 Task: Create in the project CoastTech in Backlog an issue 'Upgrade the website content organization and categorization of a web application to improve user navigation and search experience', assign it to team member softage.2@softage.net and change the status to IN PROGRESS. Create in the project CoastTech in Backlog an issue 'Create a new online platform for online fitness courses with advanced fitness tools and community features', assign it to team member softage.3@softage.net and change the status to IN PROGRESS
Action: Mouse moved to (185, 53)
Screenshot: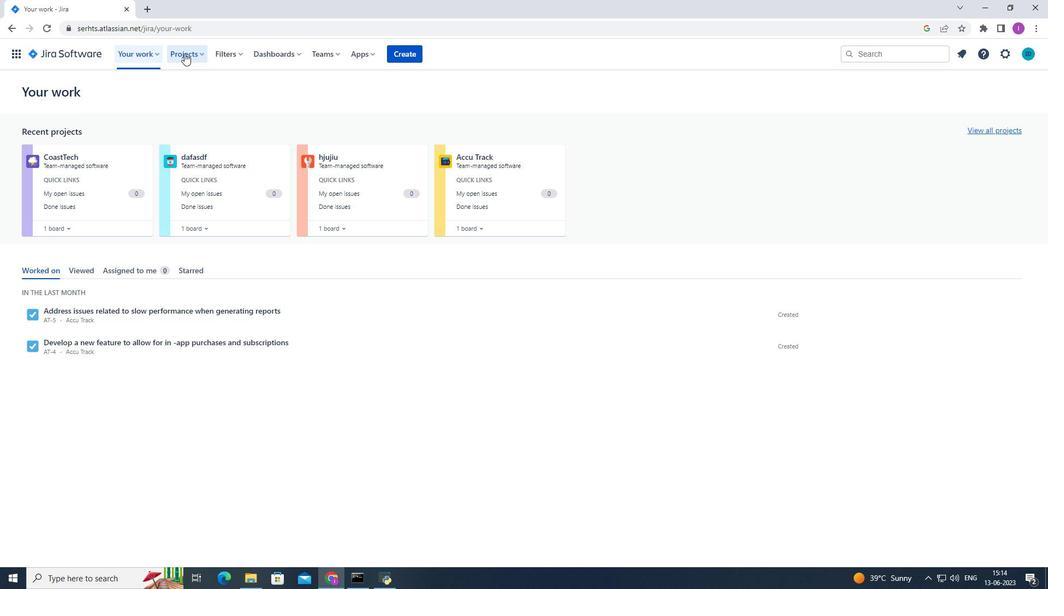 
Action: Mouse pressed left at (185, 53)
Screenshot: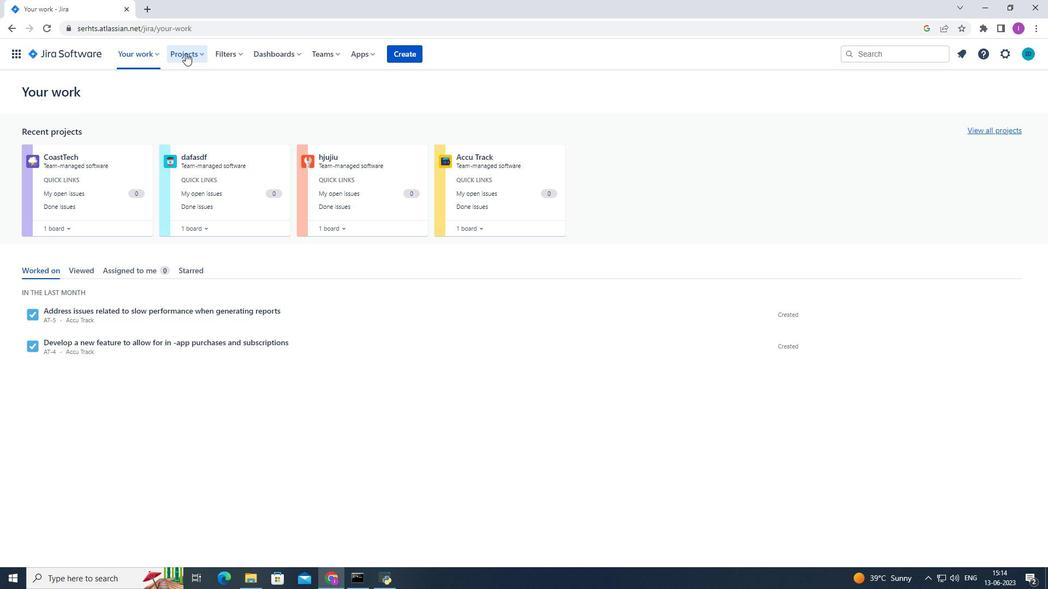 
Action: Mouse moved to (217, 103)
Screenshot: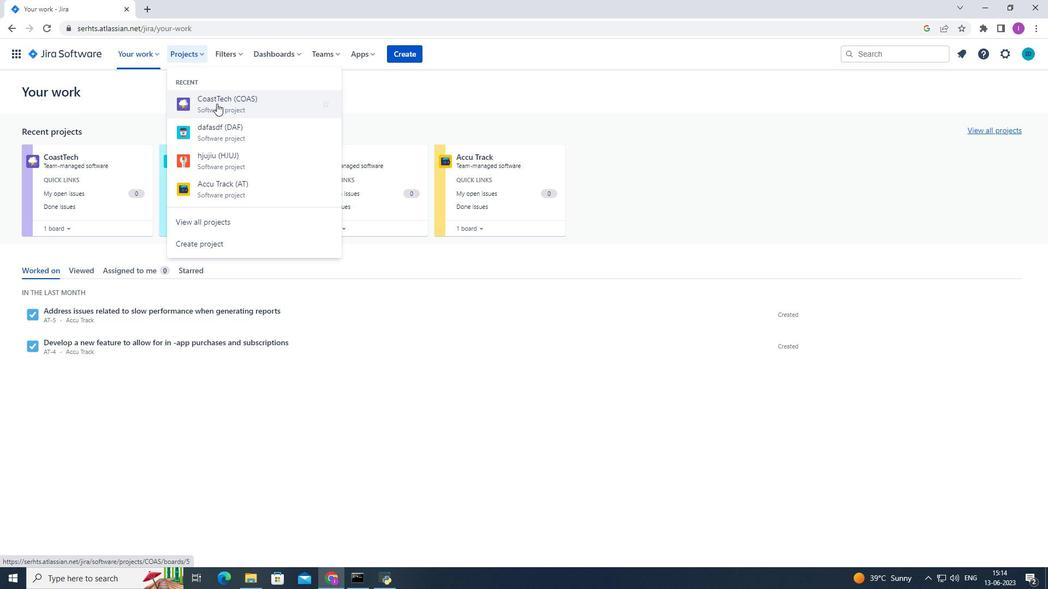 
Action: Mouse pressed left at (217, 103)
Screenshot: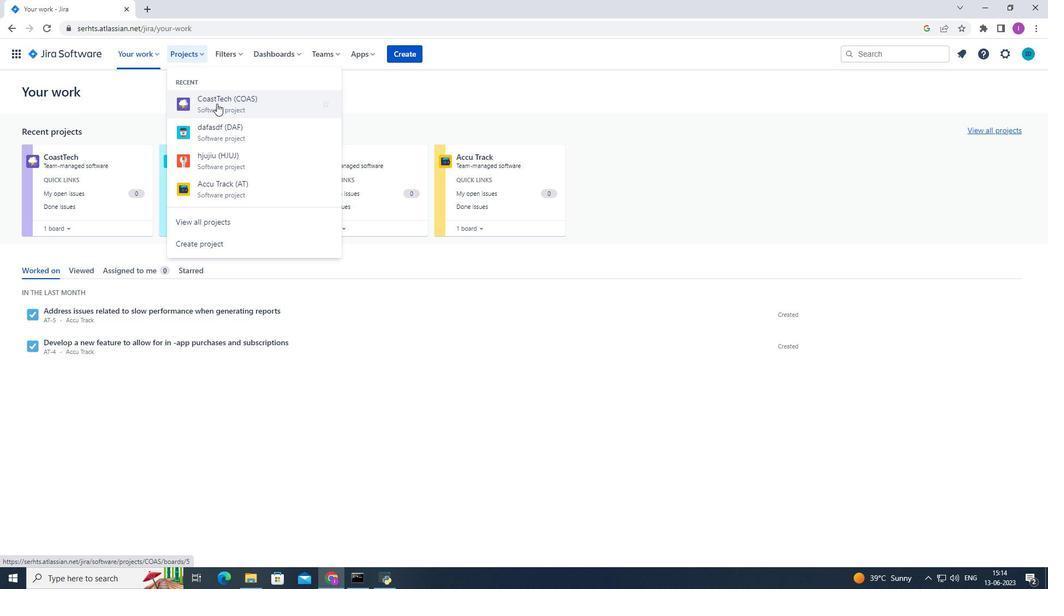 
Action: Mouse moved to (47, 163)
Screenshot: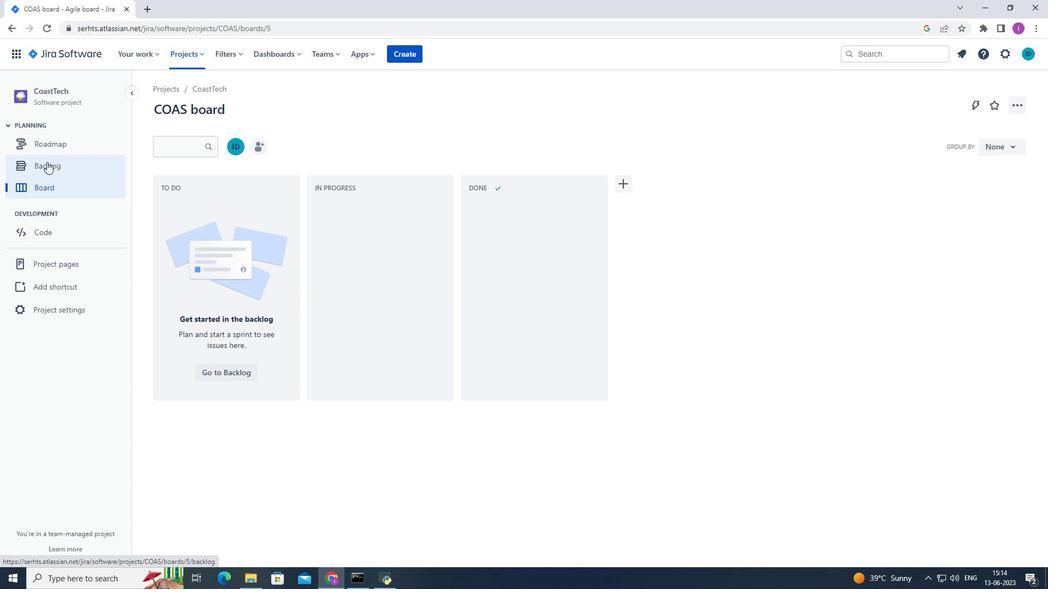
Action: Mouse pressed left at (47, 163)
Screenshot: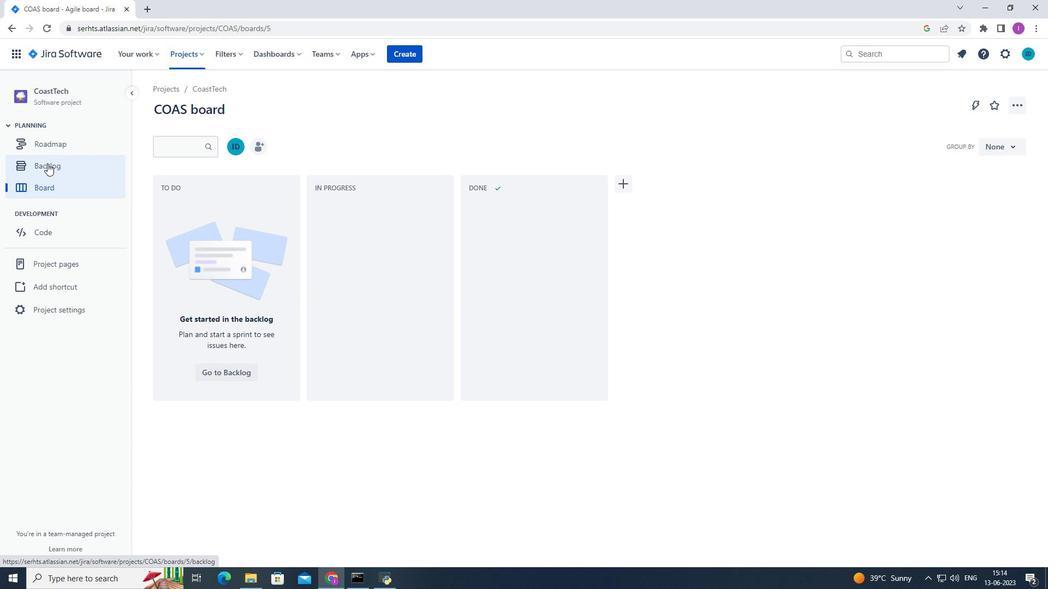 
Action: Mouse moved to (171, 376)
Screenshot: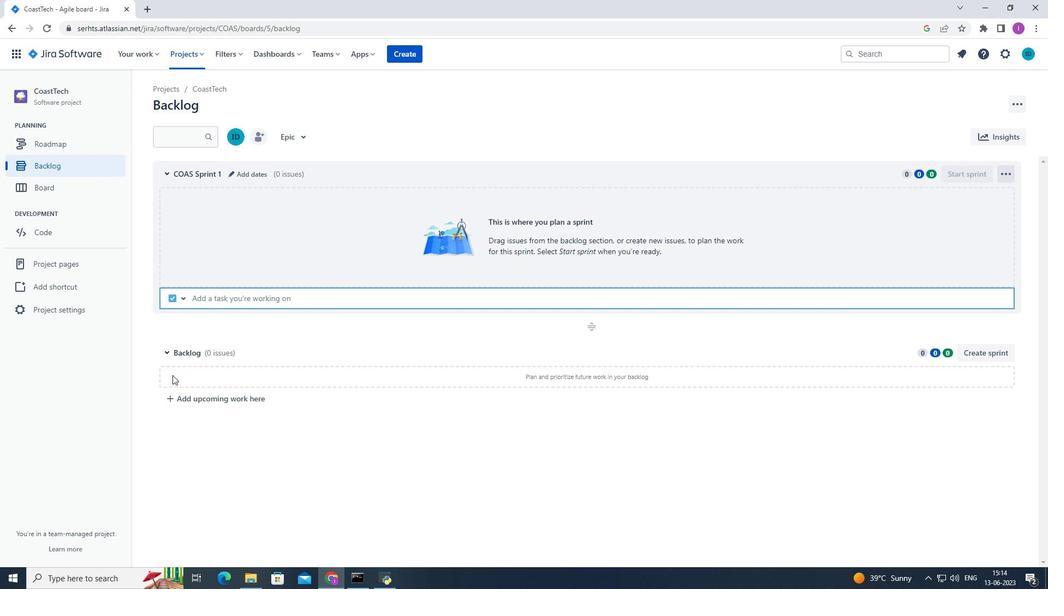 
Action: Mouse pressed left at (171, 376)
Screenshot: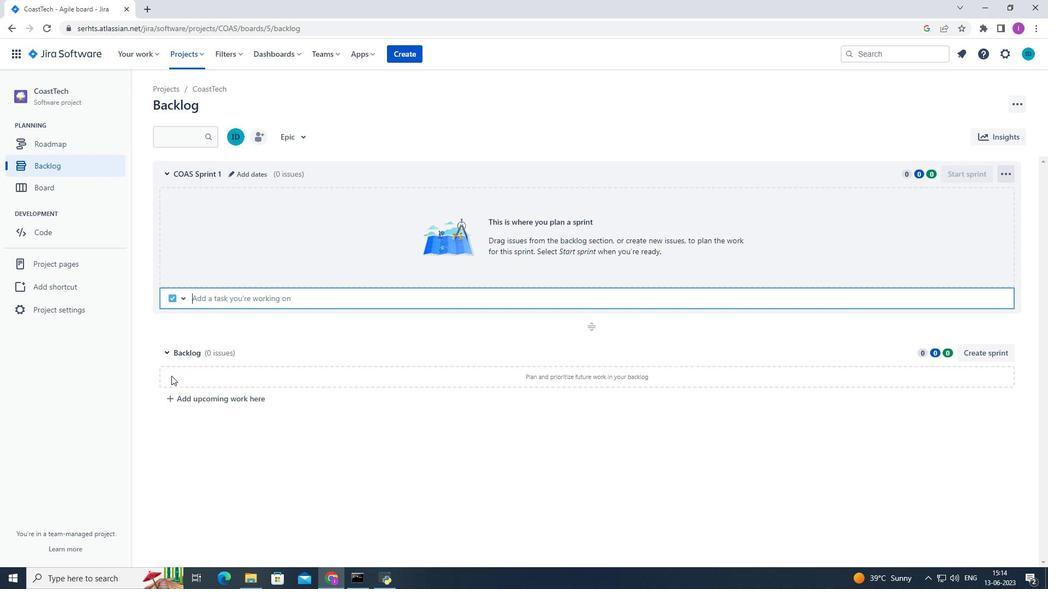 
Action: Mouse moved to (178, 377)
Screenshot: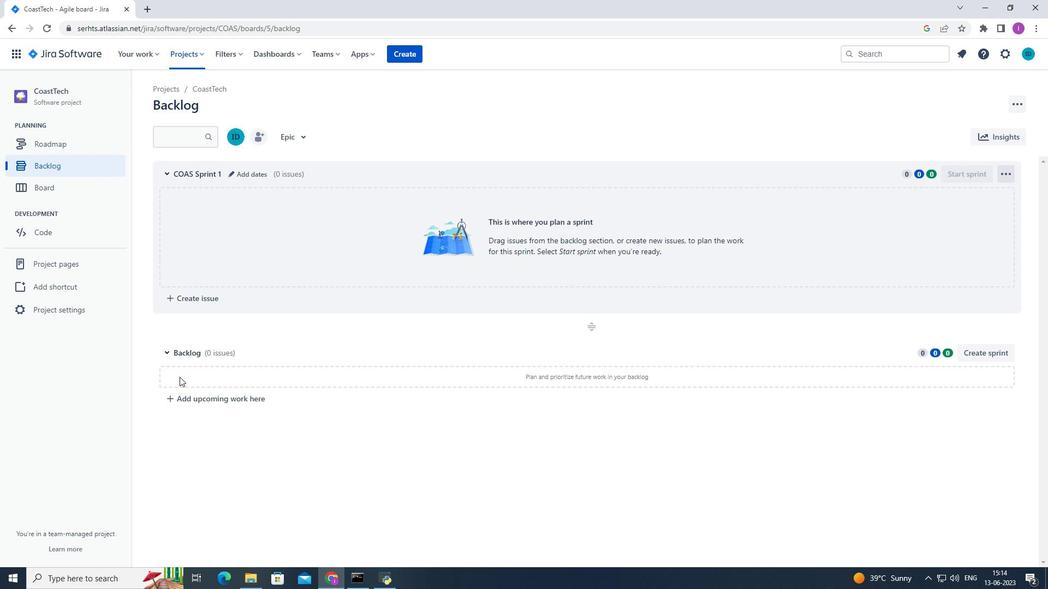 
Action: Mouse pressed left at (178, 377)
Screenshot: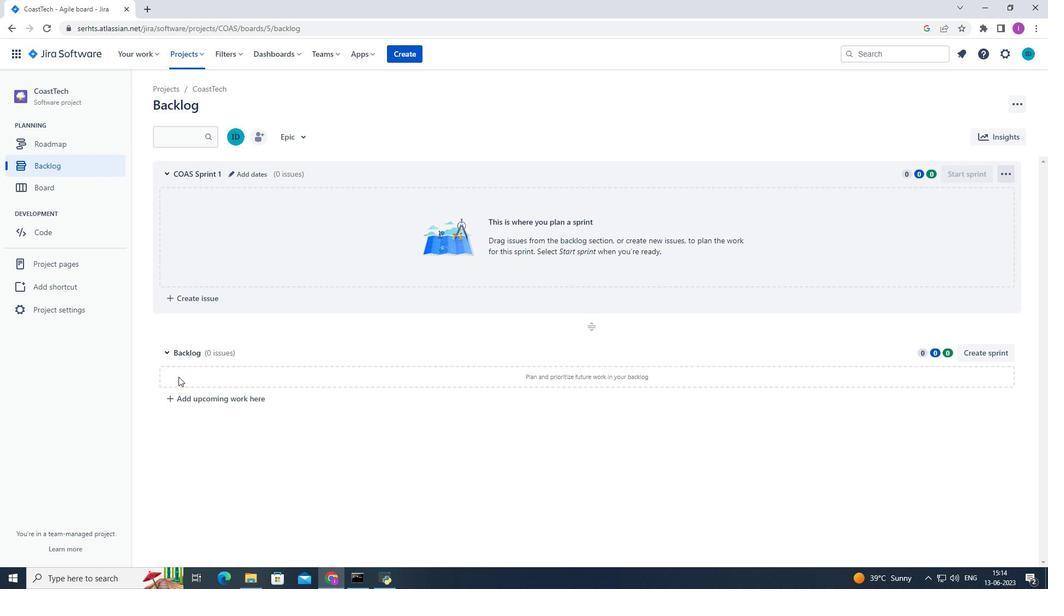 
Action: Mouse moved to (172, 399)
Screenshot: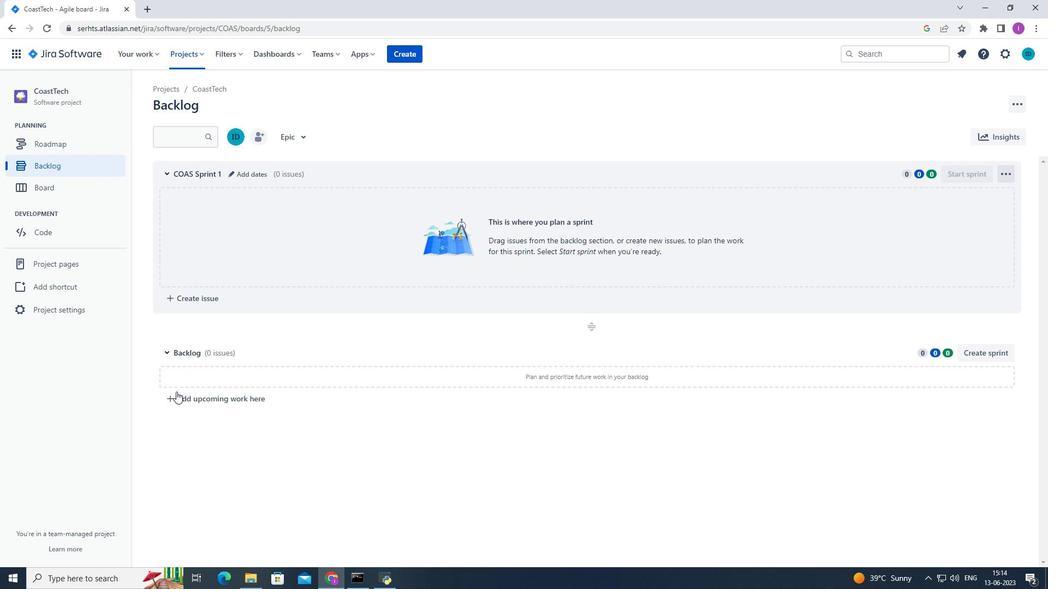 
Action: Mouse pressed left at (172, 399)
Screenshot: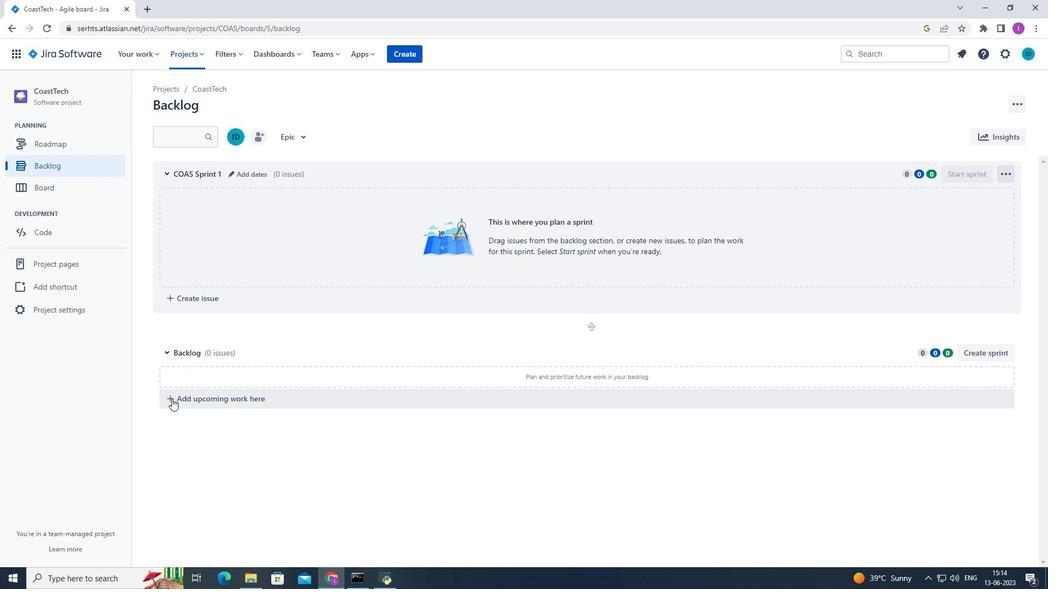 
Action: Mouse moved to (199, 397)
Screenshot: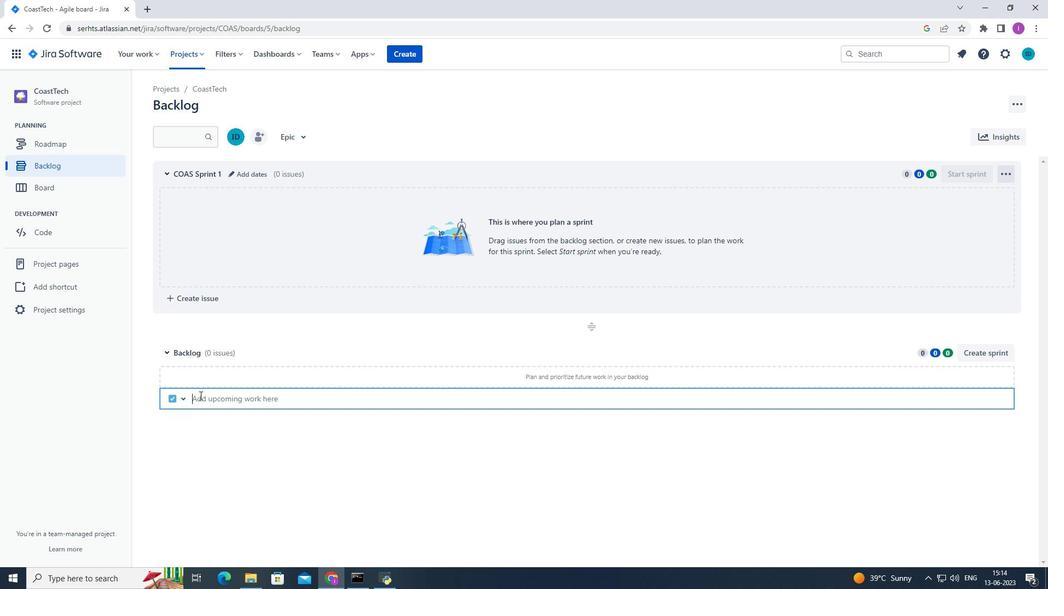 
Action: Mouse pressed left at (199, 397)
Screenshot: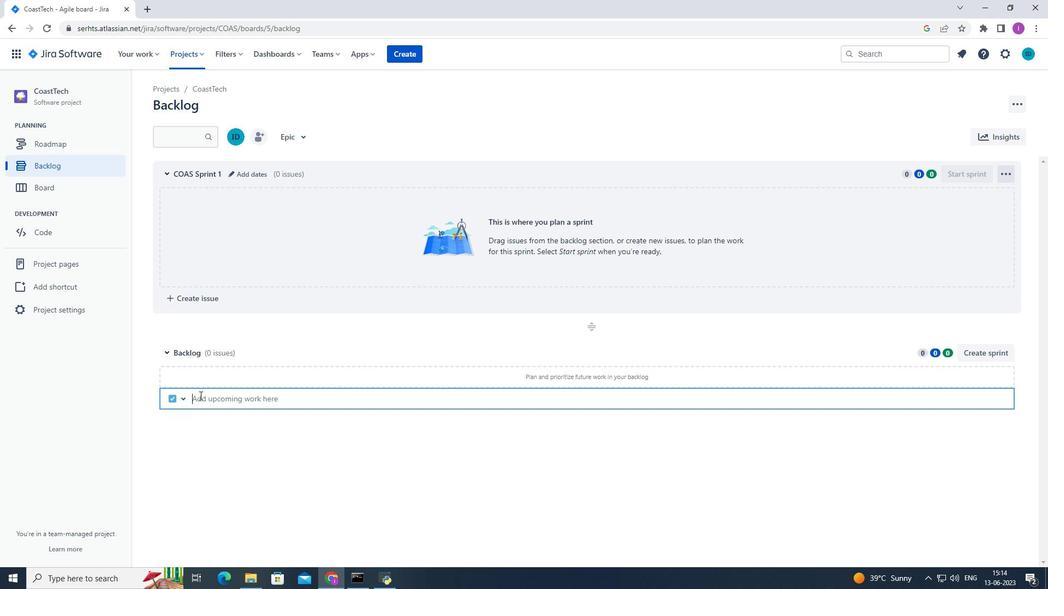 
Action: Mouse moved to (231, 371)
Screenshot: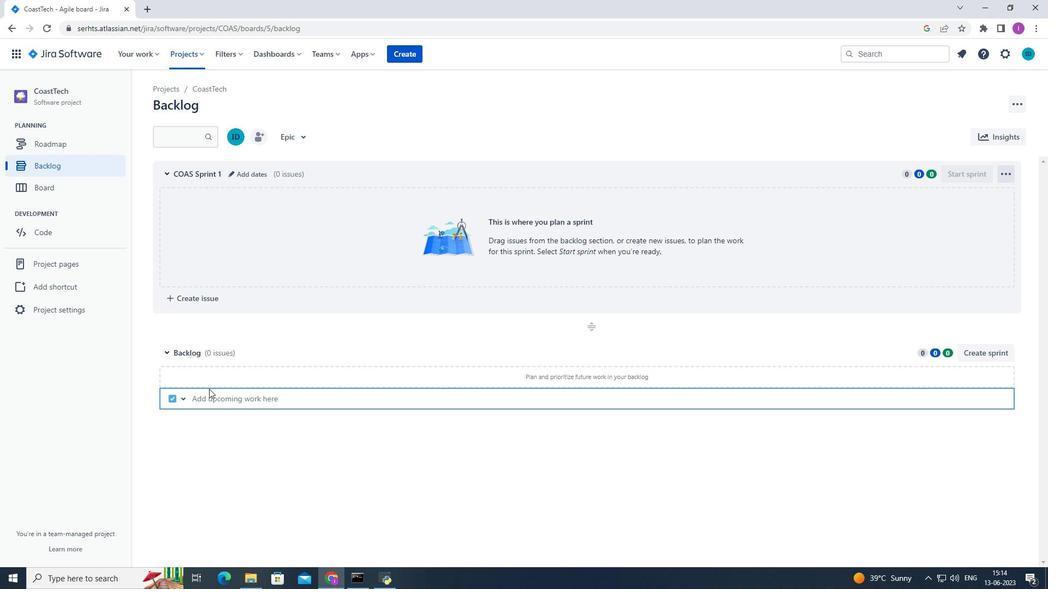 
Action: Key pressed <Key.shift><Key.shift><Key.shift><Key.shift><Key.shift><Key.shift><Key.shift><Key.shift><Key.shift><Key.shift><Key.shift><Key.shift><Key.shift><Key.shift><Key.shift><Key.shift><Key.shift><Key.shift><Key.shift><Key.shift>Upgrade<Key.space><Key.shift>The<Key.space>websi6te<Key.backspace><Key.backspace><Key.backspace>te<Key.space>cob<Key.backspace>ntentn<Key.space><Key.backspace><Key.backspace><Key.space>organization<Key.space>and<Key.space>categorization<Key.space>of<Key.space>a<Key.space>web<Key.space>application<Key.space>to<Key.space>improve<Key.space>user<Key.space>navigation<Key.space>and<Key.space>search<Key.space>ec<Key.backspace>xperience.
Screenshot: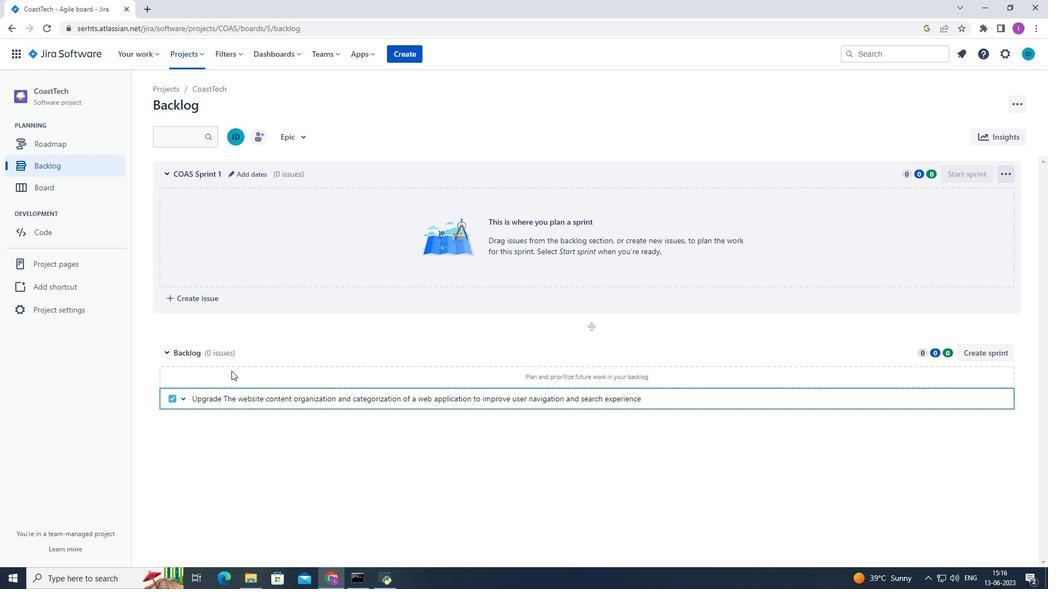 
Action: Mouse moved to (834, 533)
Screenshot: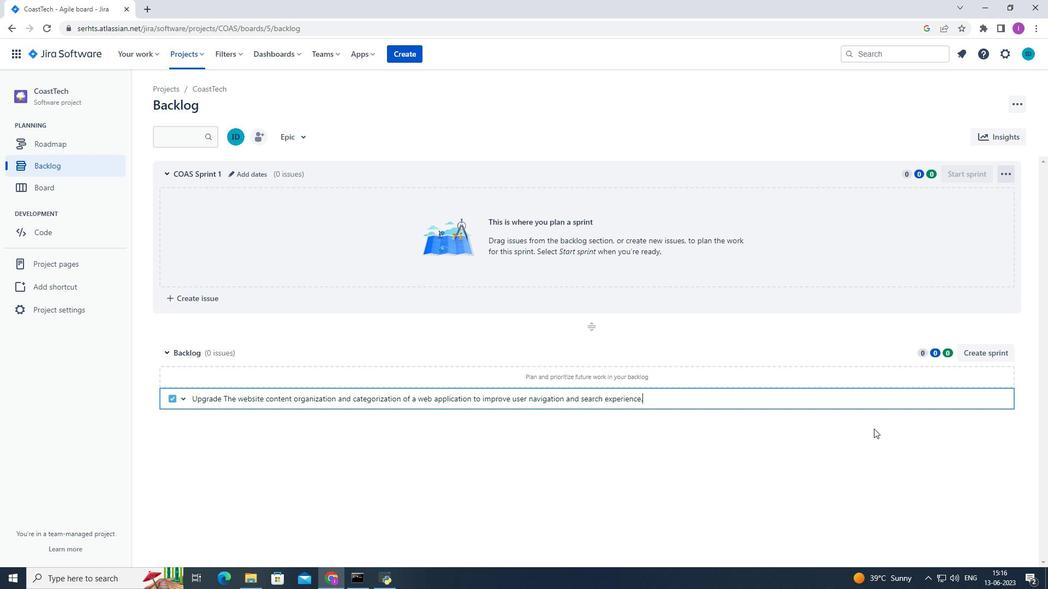 
Action: Key pressed <Key.enter>
Screenshot: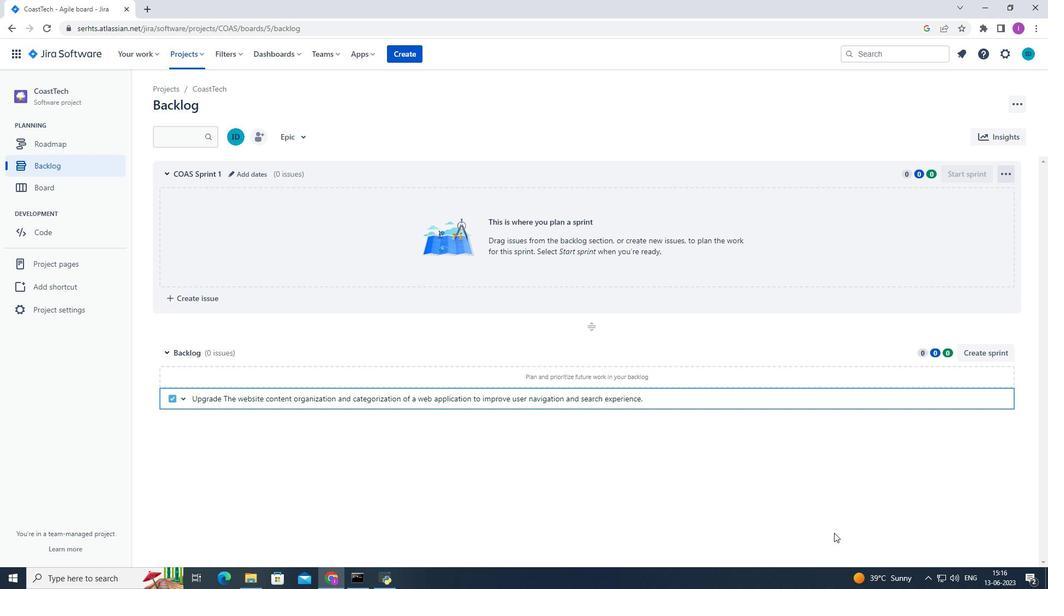 
Action: Mouse moved to (977, 375)
Screenshot: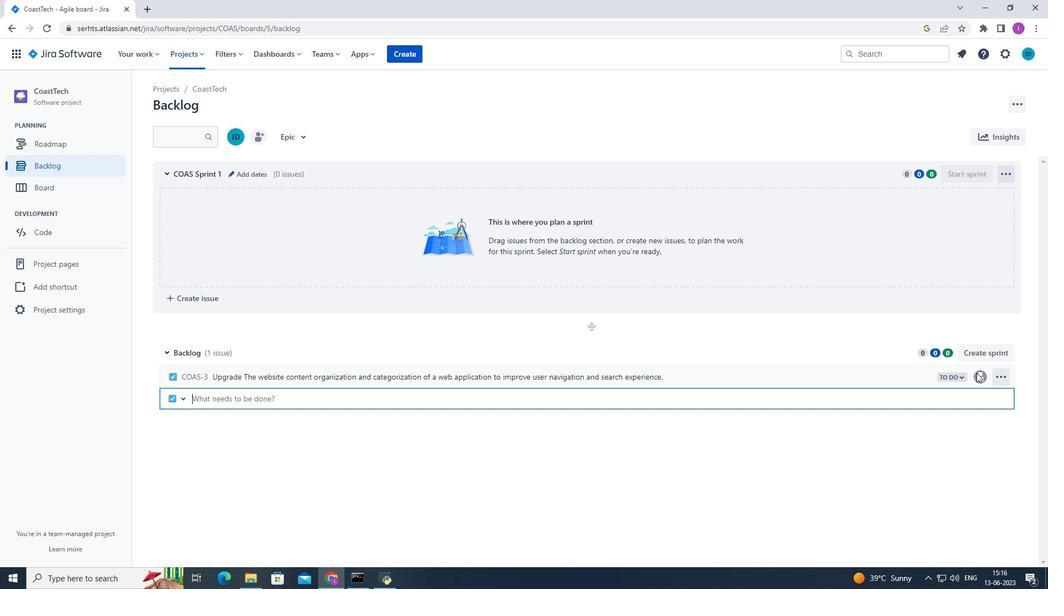 
Action: Mouse pressed left at (977, 375)
Screenshot: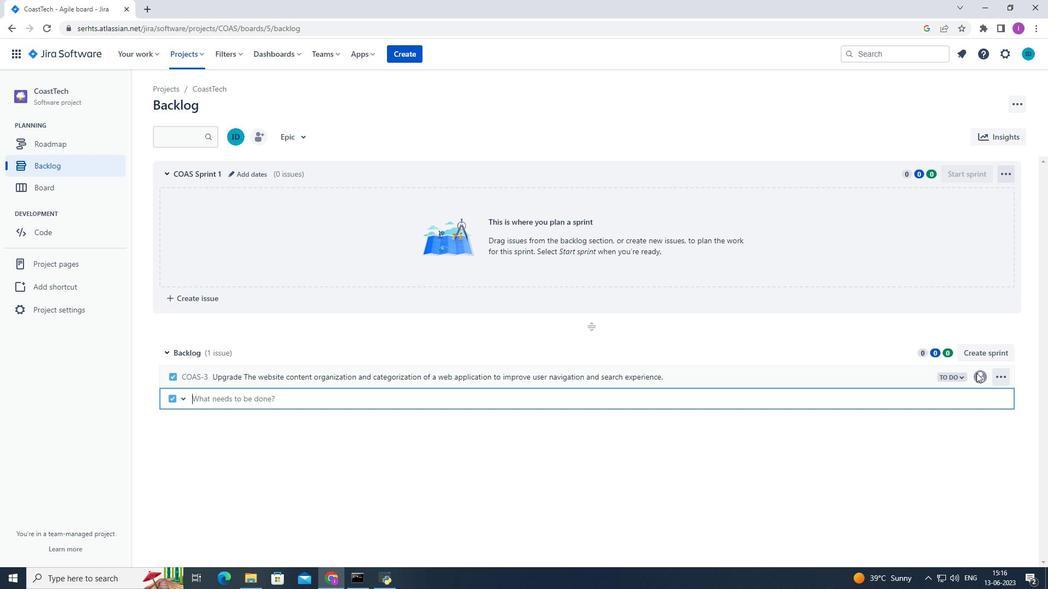 
Action: Mouse moved to (1003, 375)
Screenshot: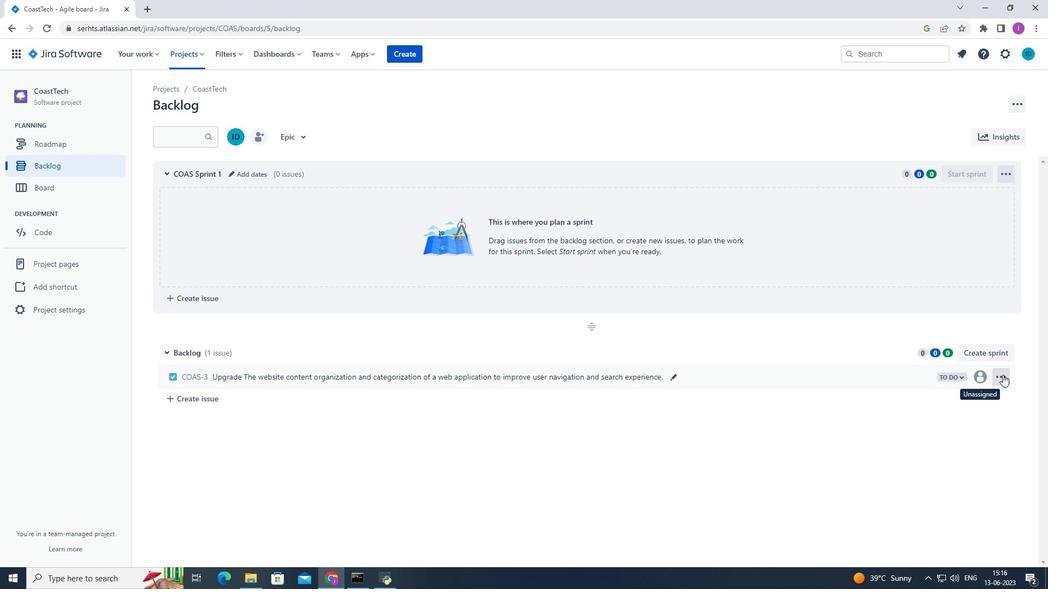 
Action: Mouse pressed left at (1003, 375)
Screenshot: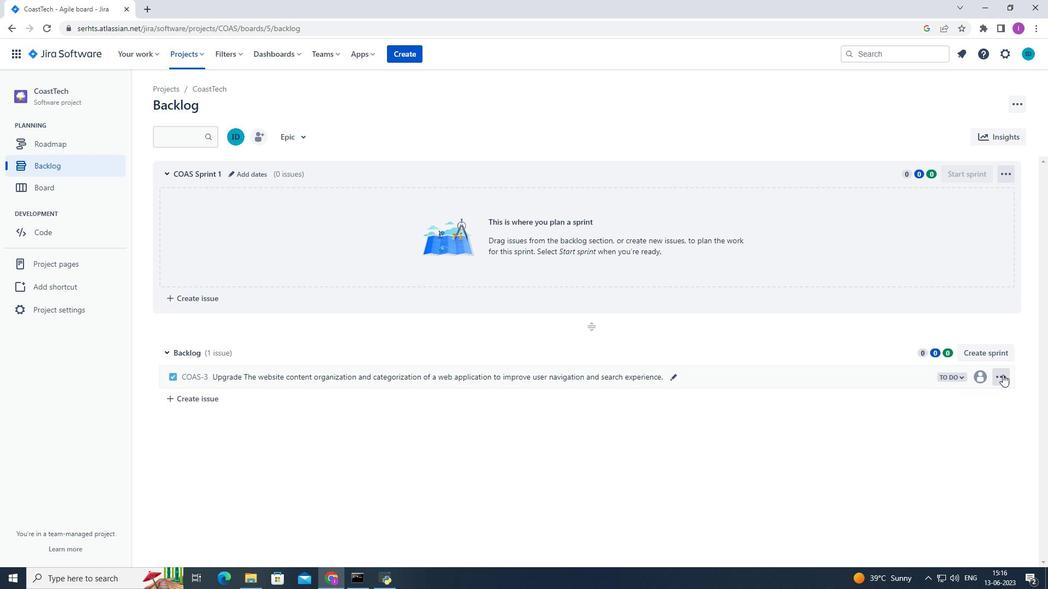 
Action: Mouse moved to (870, 447)
Screenshot: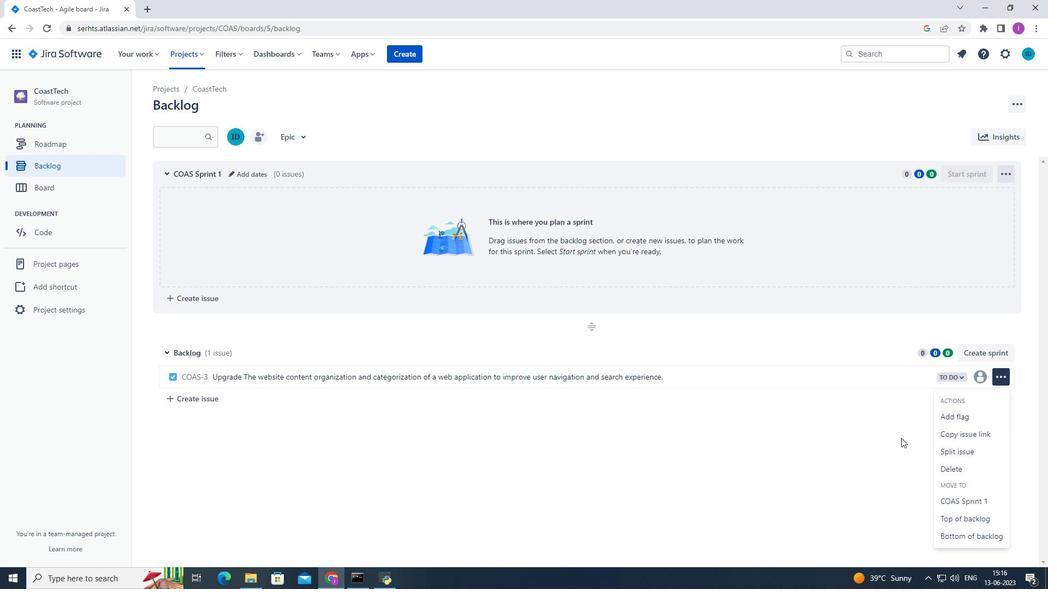 
Action: Mouse pressed left at (870, 447)
Screenshot: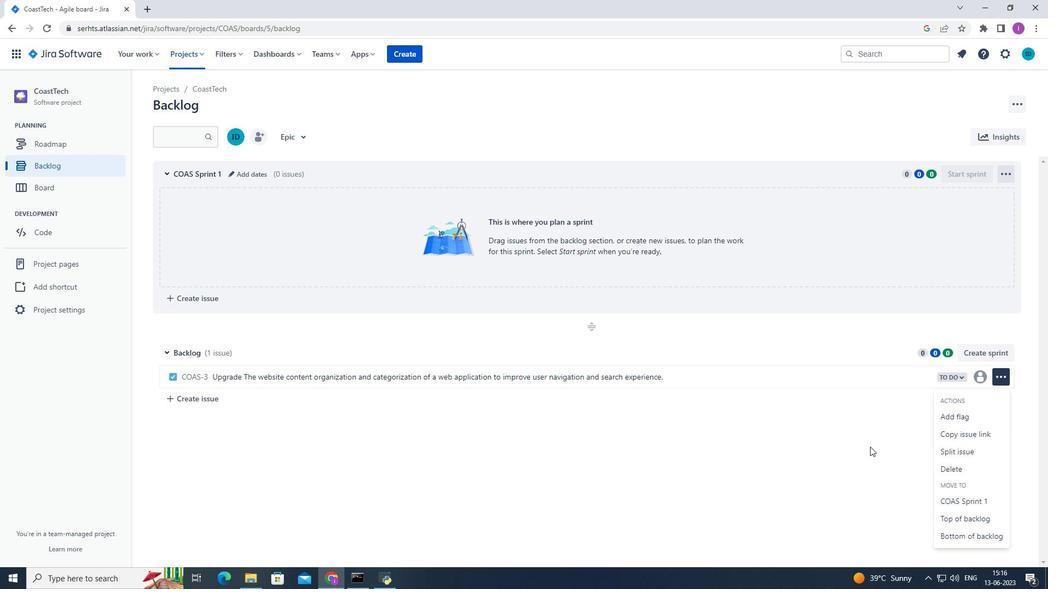 
Action: Mouse moved to (981, 371)
Screenshot: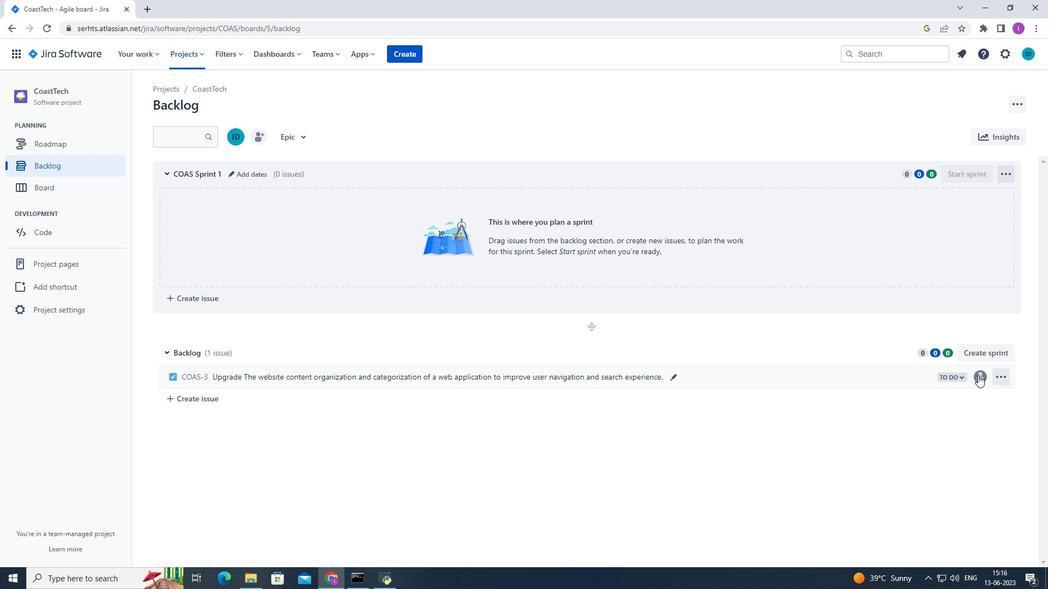 
Action: Mouse pressed left at (981, 371)
Screenshot: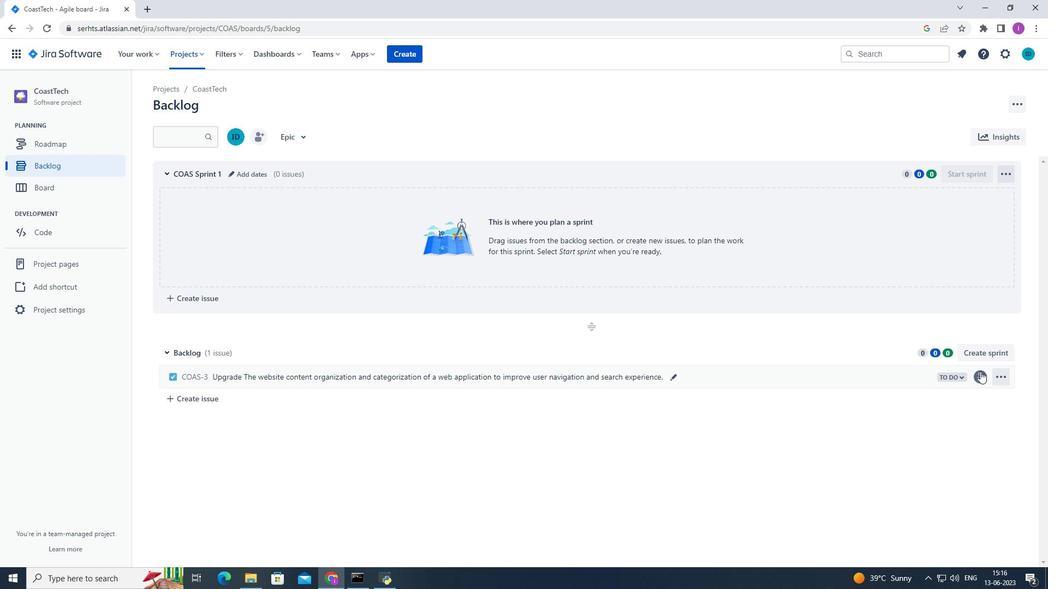 
Action: Mouse moved to (887, 490)
Screenshot: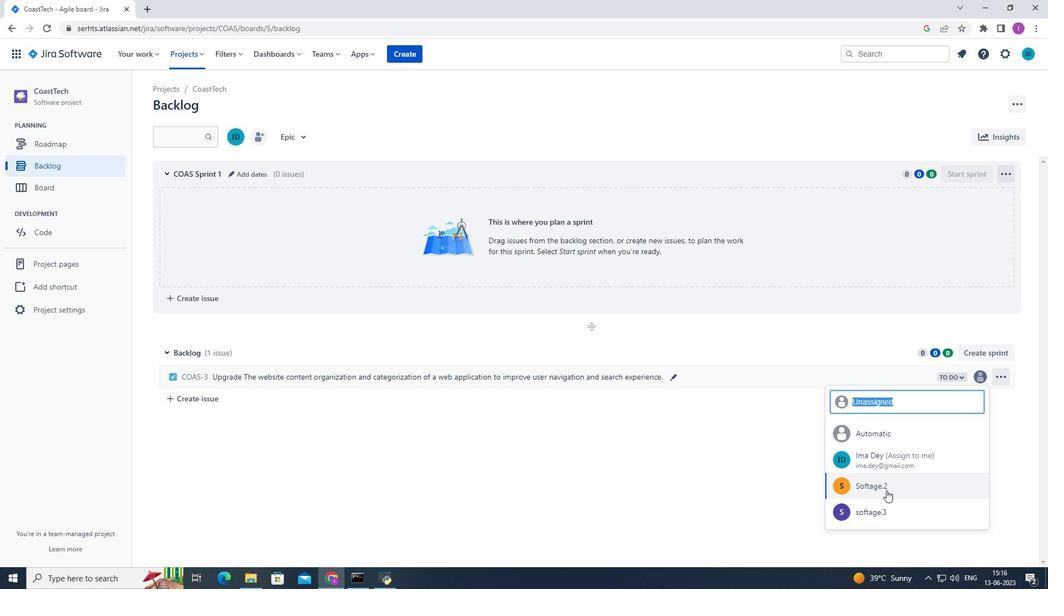 
Action: Mouse pressed left at (887, 490)
Screenshot: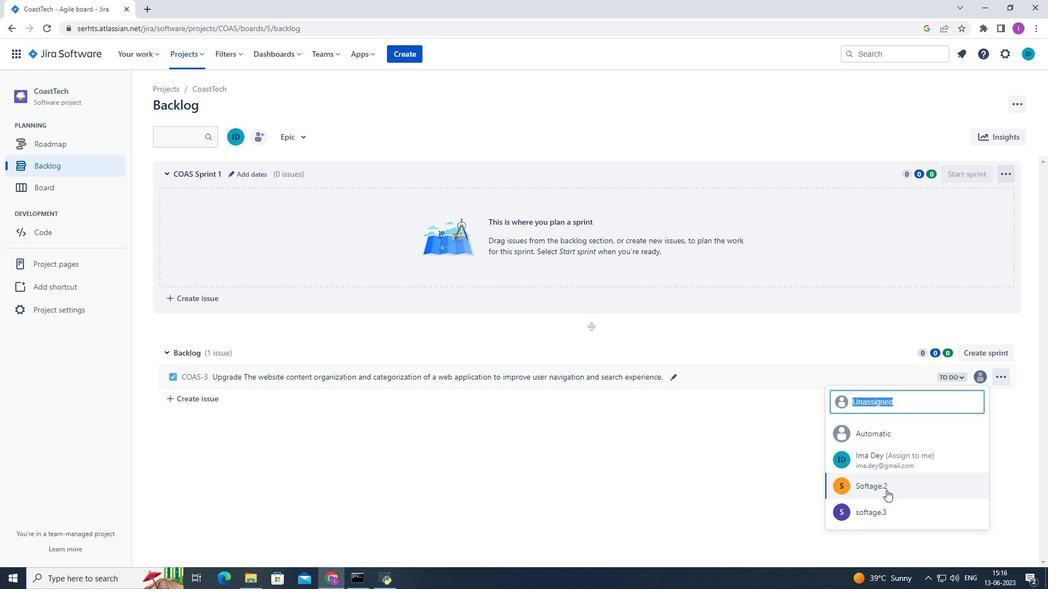 
Action: Mouse pressed left at (887, 490)
Screenshot: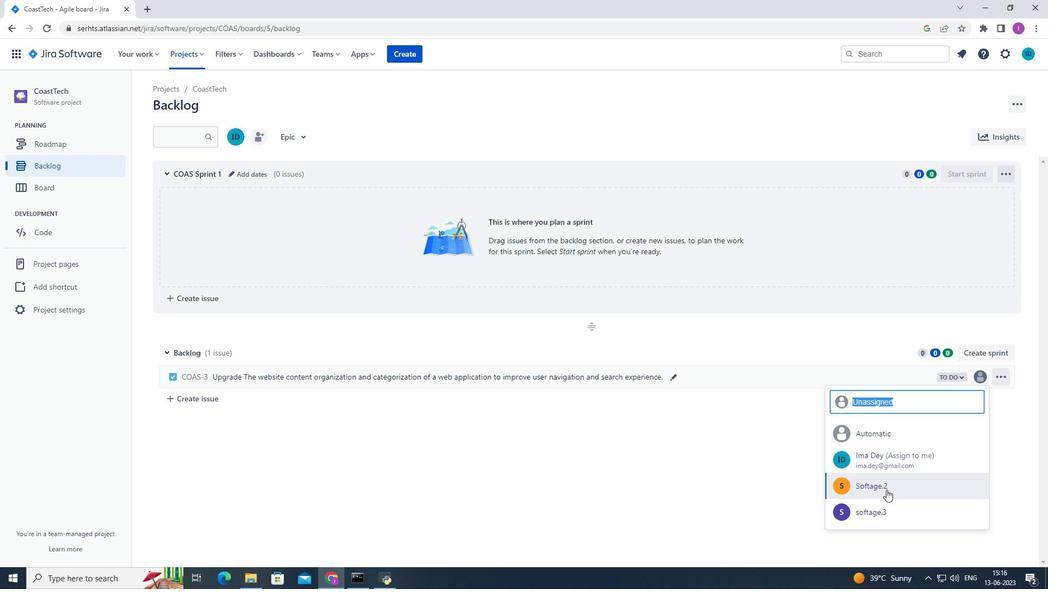 
Action: Mouse moved to (962, 380)
Screenshot: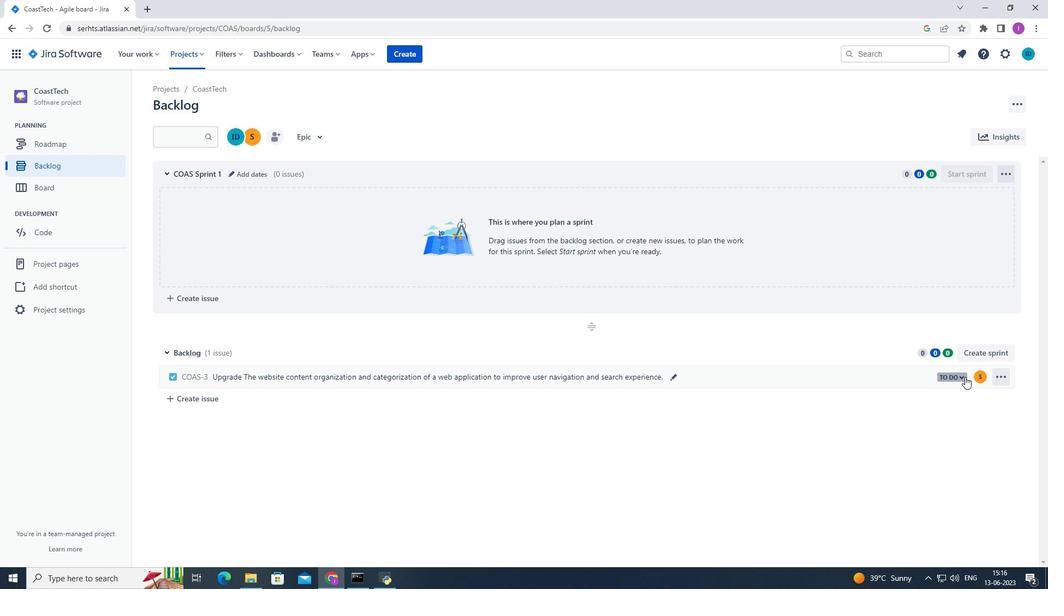 
Action: Mouse pressed left at (962, 380)
Screenshot: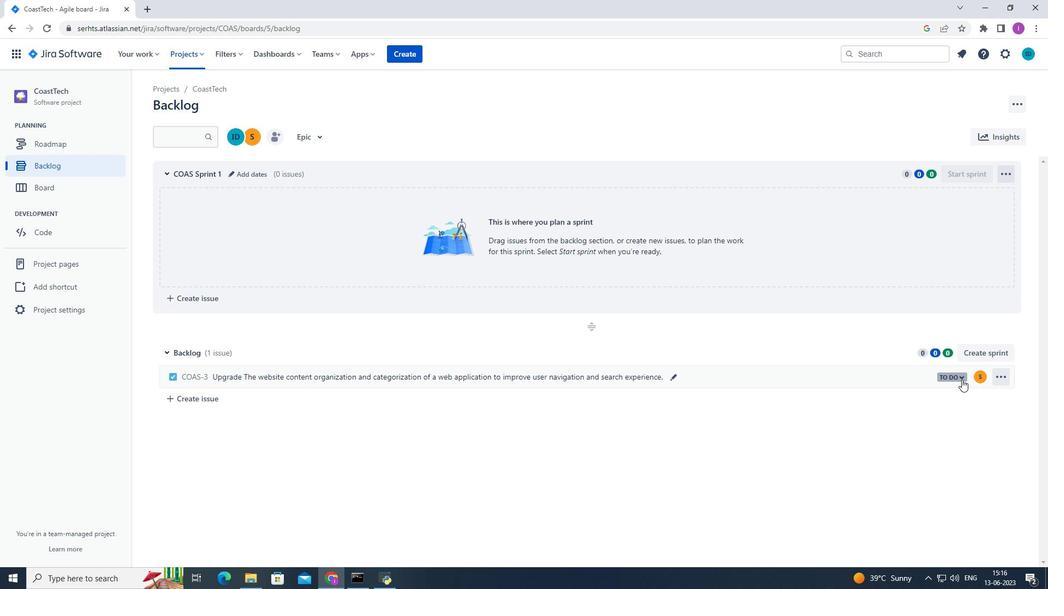
Action: Mouse moved to (869, 396)
Screenshot: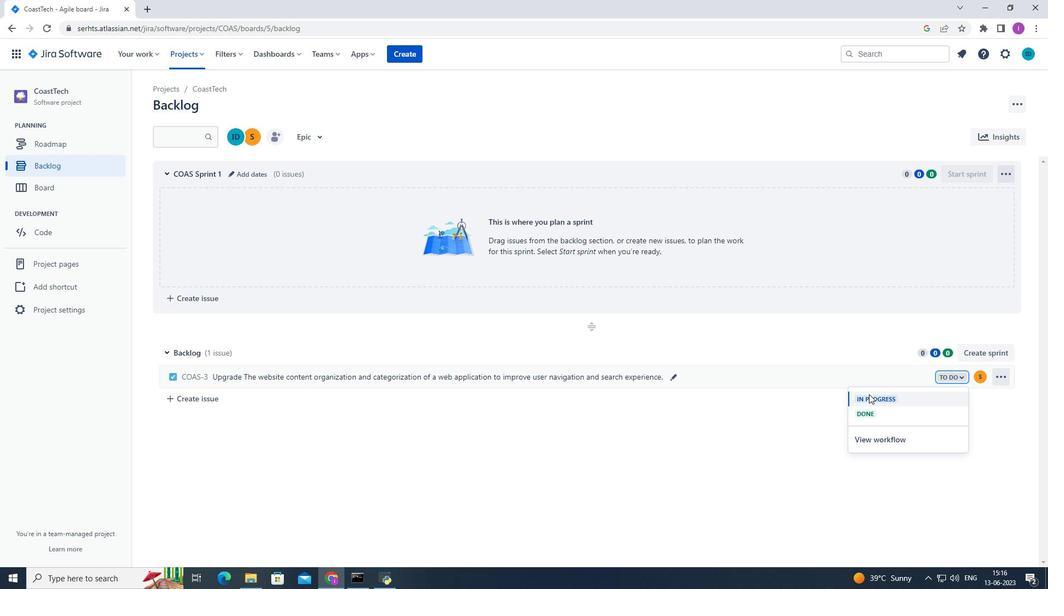 
Action: Mouse pressed left at (869, 396)
Screenshot: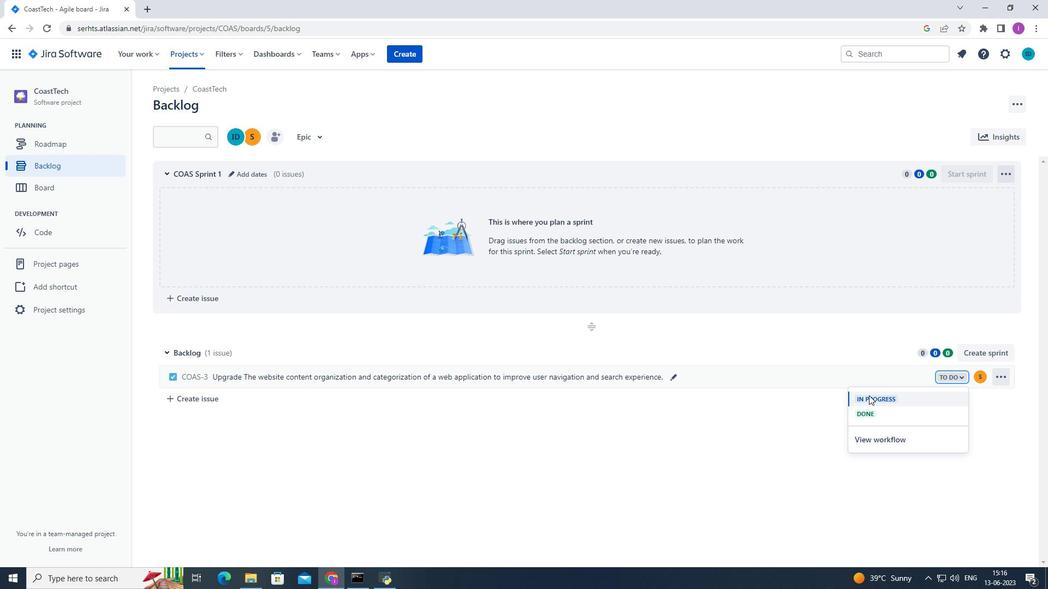 
Action: Mouse moved to (214, 398)
Screenshot: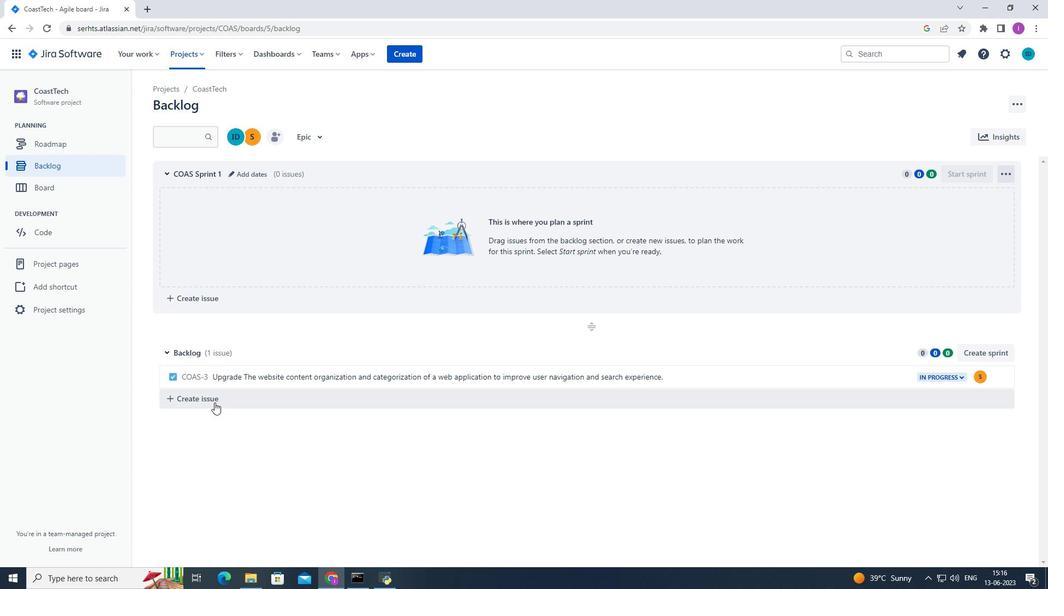 
Action: Mouse pressed left at (214, 398)
Screenshot: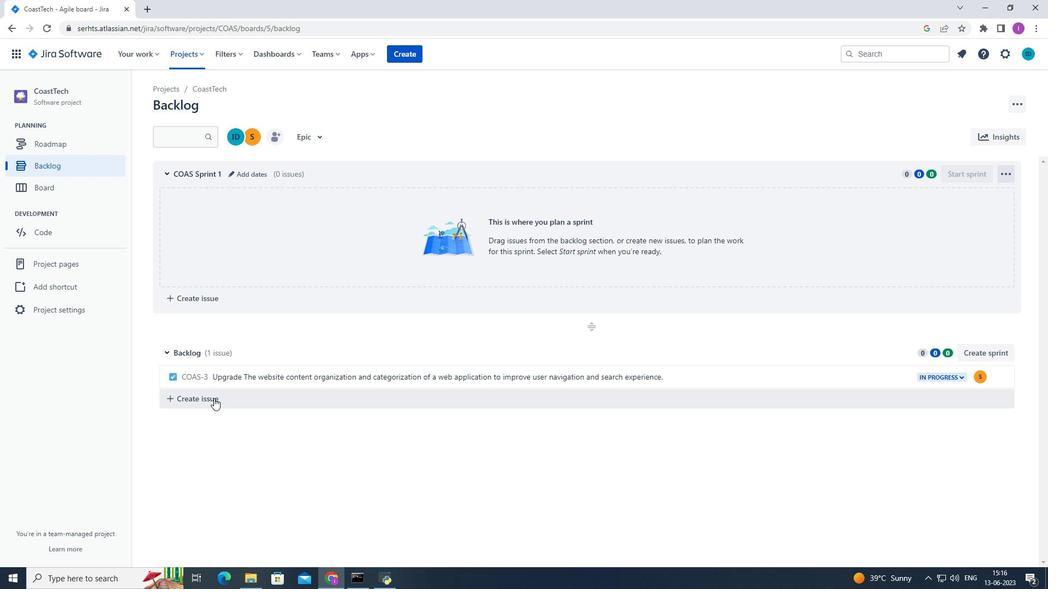 
Action: Mouse moved to (220, 402)
Screenshot: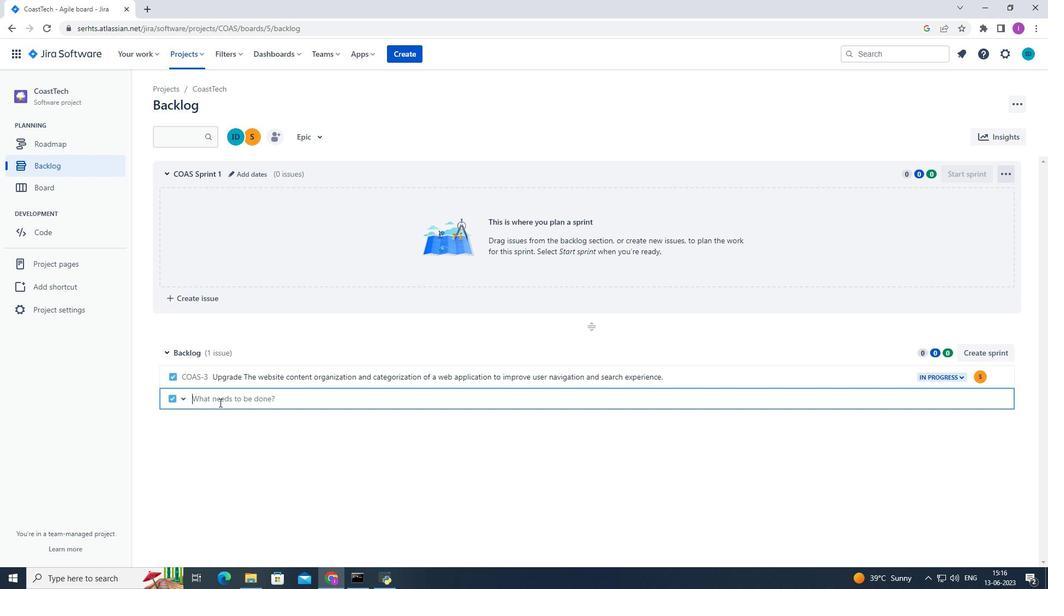 
Action: Mouse pressed left at (220, 402)
Screenshot: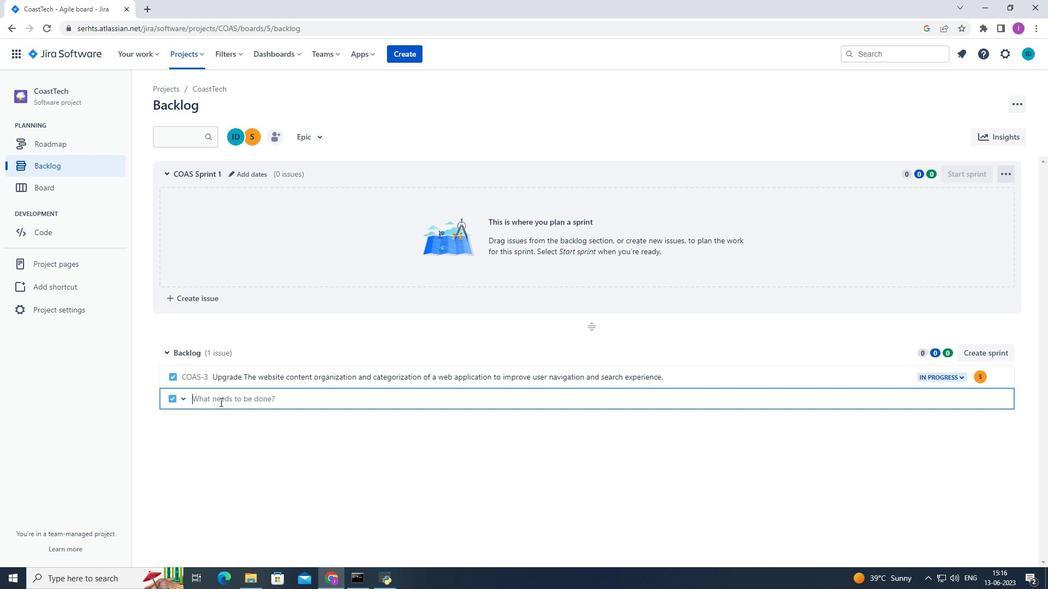 
Action: Mouse moved to (264, 382)
Screenshot: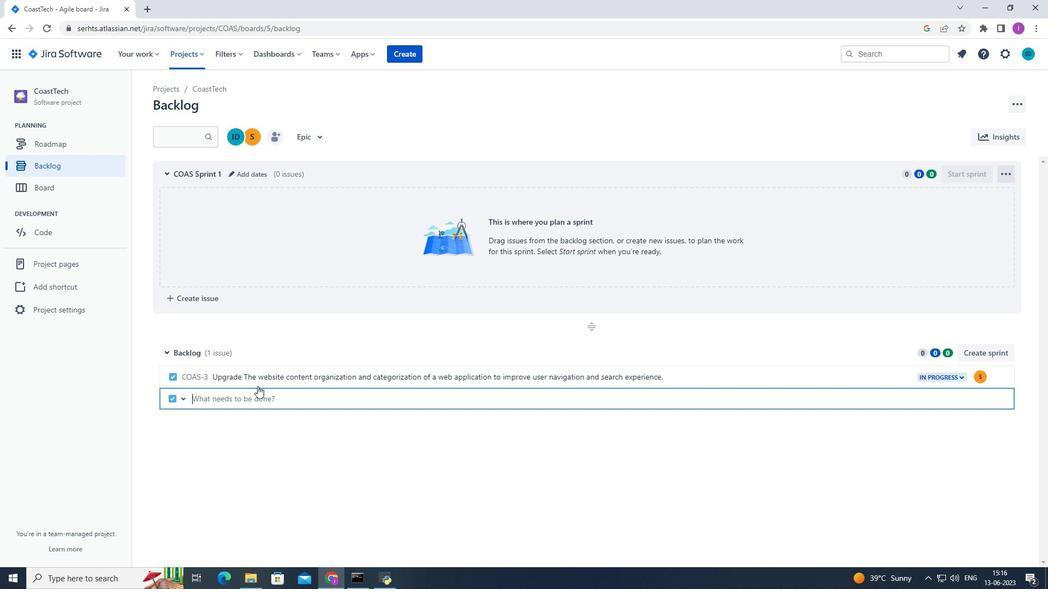 
Action: Key pressed <Key.shift>Create<Key.space>a<Key.space>new<Key.space>om<Key.backspace>nline<Key.space>platform<Key.space>for<Key.space><Key.space>onlinr<Key.backspace>e<Key.space>fitness<Key.space>tools<Key.space>and<Key.space>community<Key.space>features.<Key.enter>
Screenshot: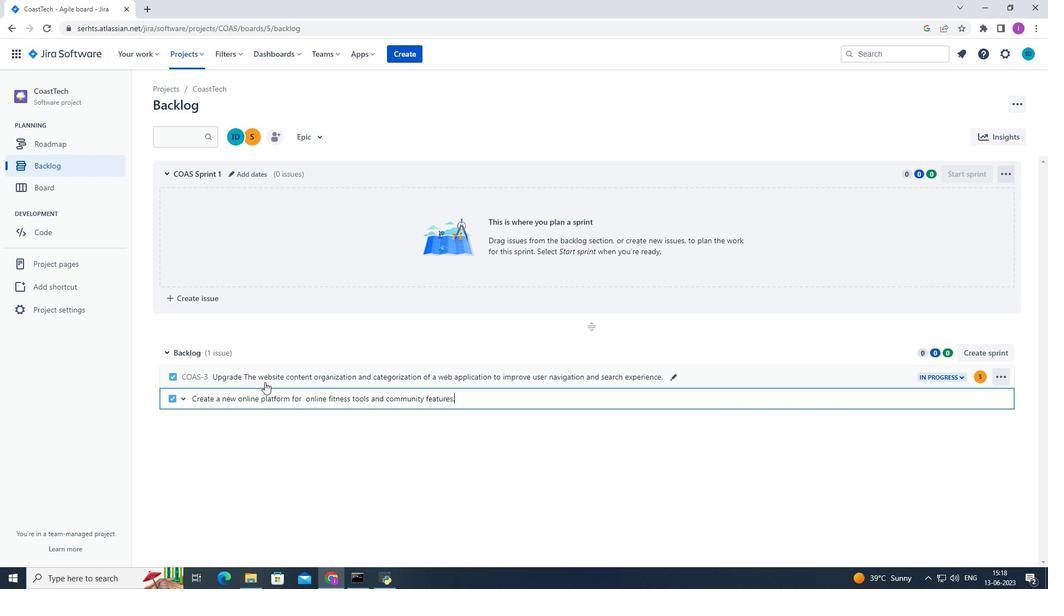 
Action: Mouse moved to (982, 394)
Screenshot: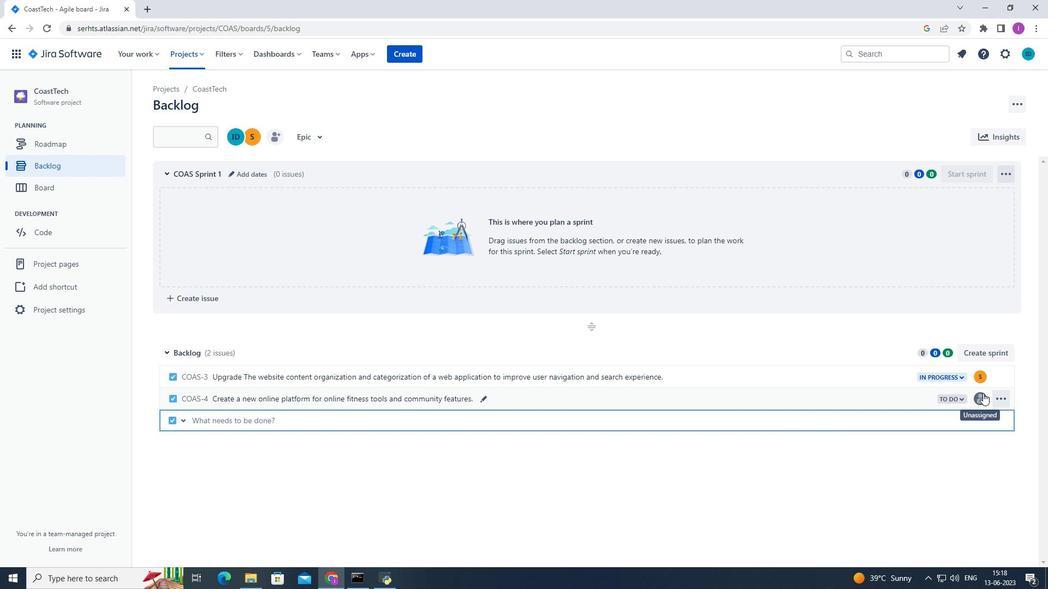
Action: Mouse pressed left at (982, 394)
Screenshot: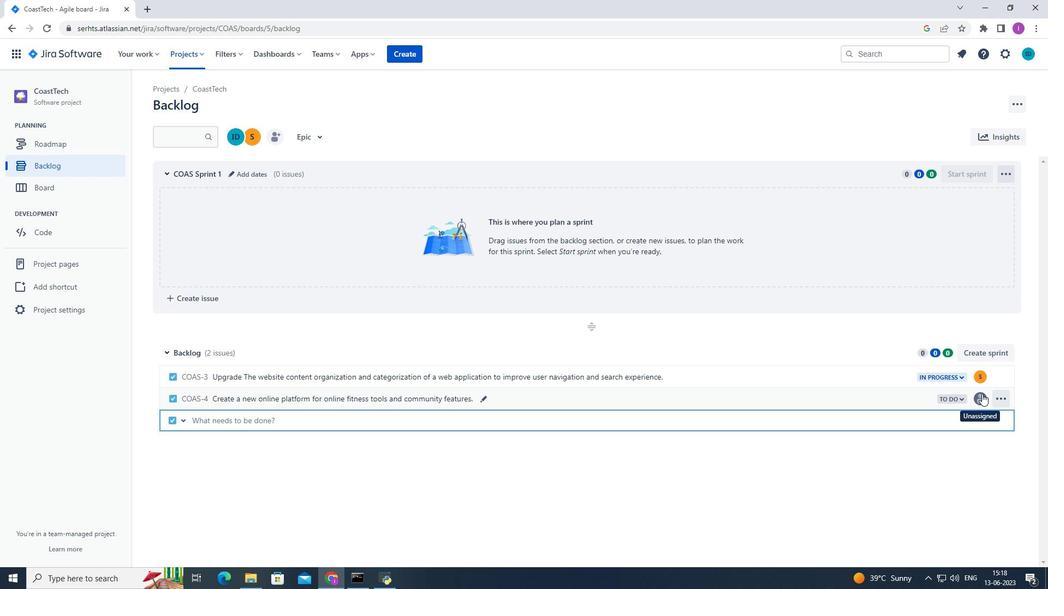 
Action: Mouse moved to (884, 534)
Screenshot: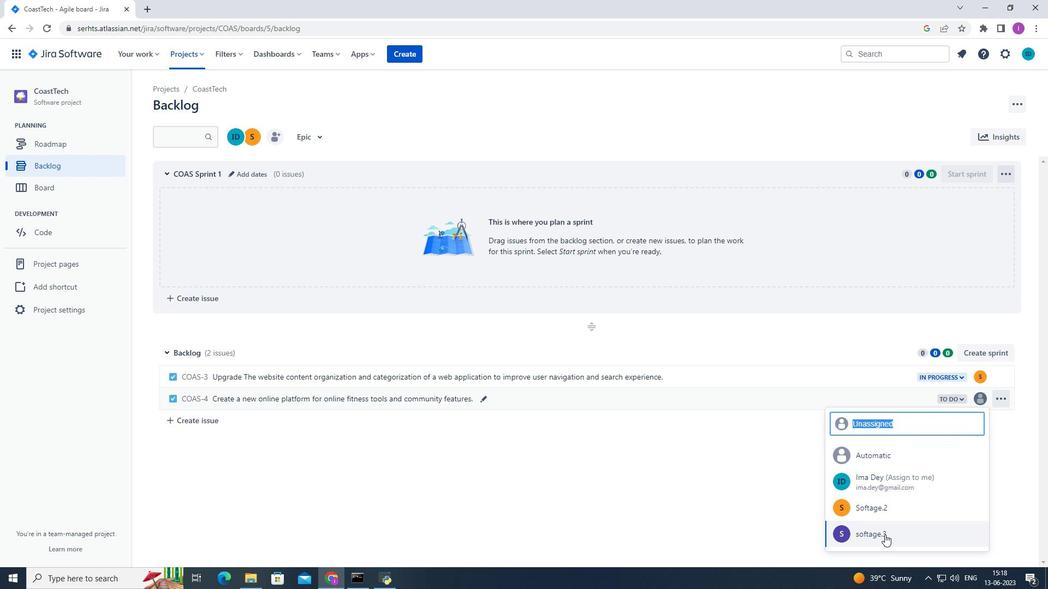 
Action: Mouse pressed left at (884, 534)
Screenshot: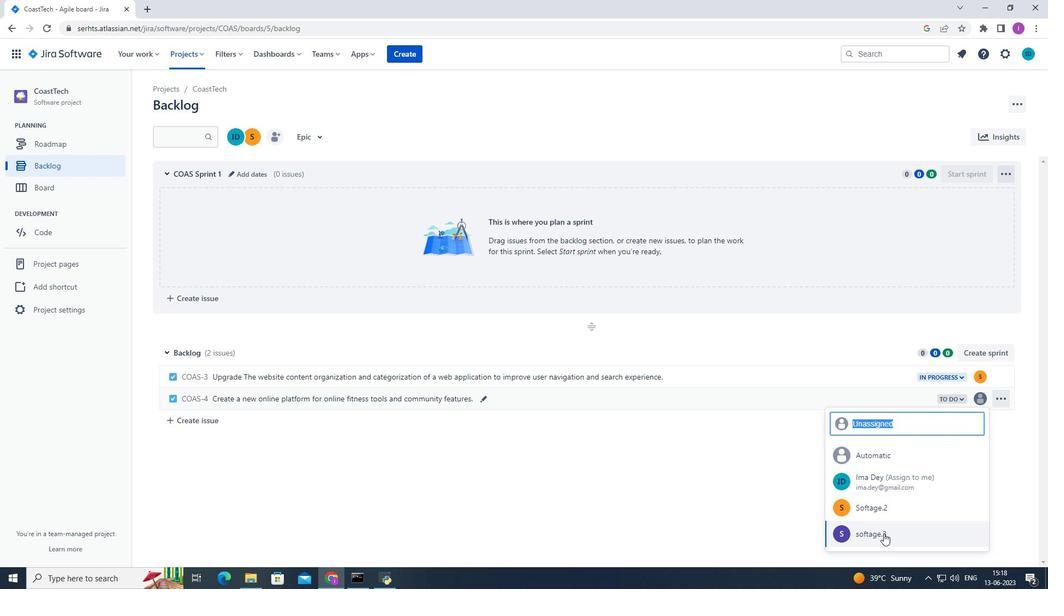 
Action: Mouse moved to (965, 397)
Screenshot: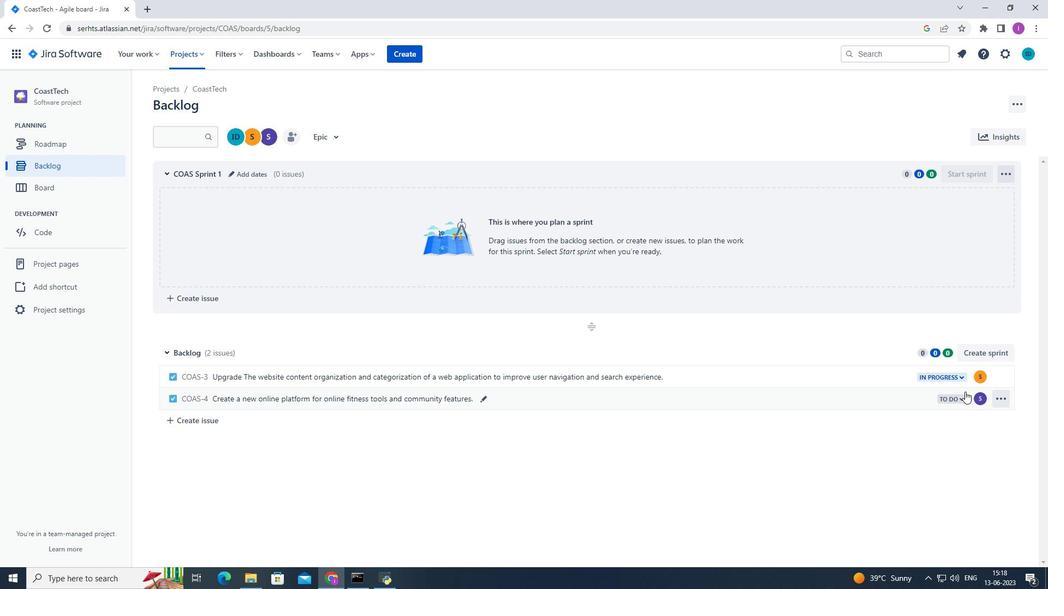 
Action: Mouse pressed left at (965, 397)
Screenshot: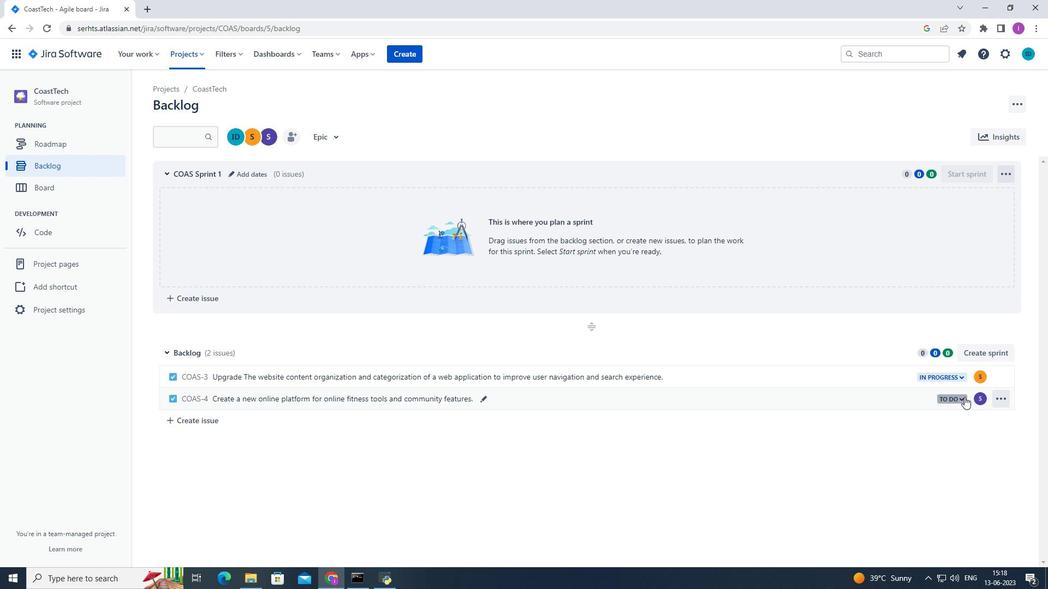 
Action: Mouse moved to (899, 419)
Screenshot: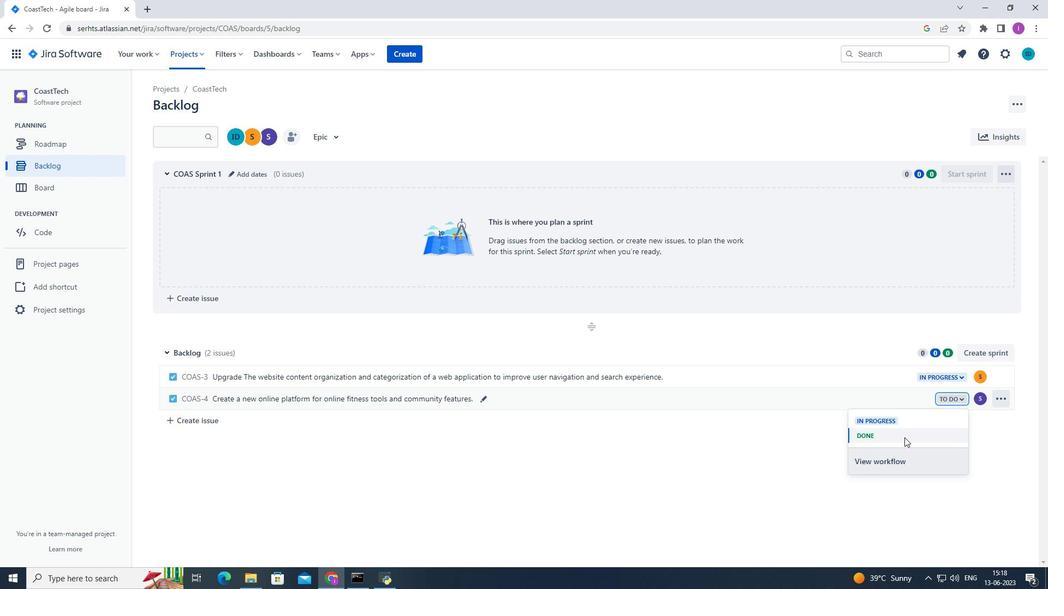 
Action: Mouse pressed left at (899, 419)
Screenshot: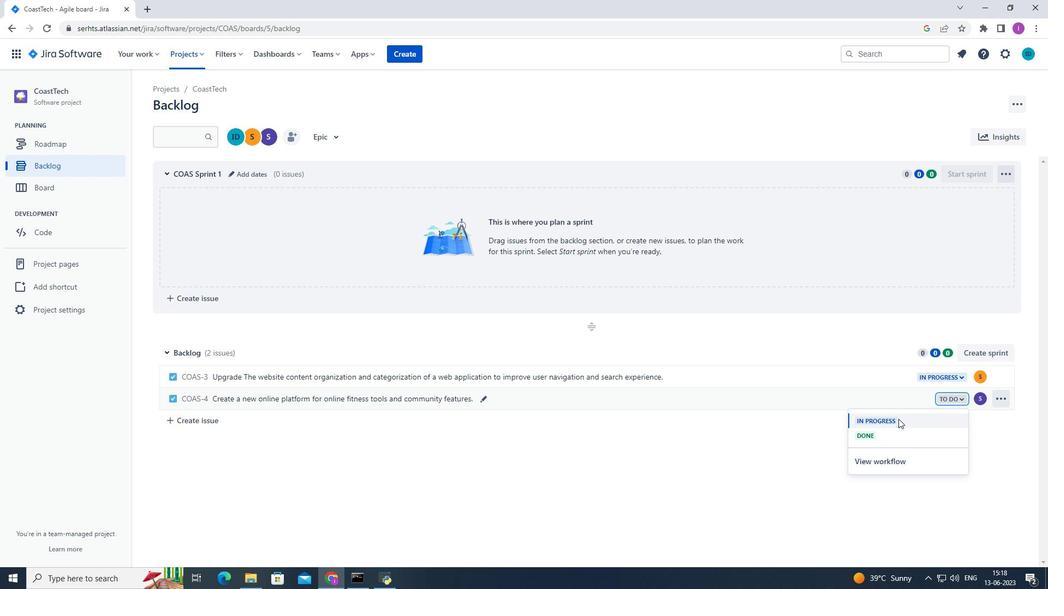 
Action: Mouse moved to (796, 521)
Screenshot: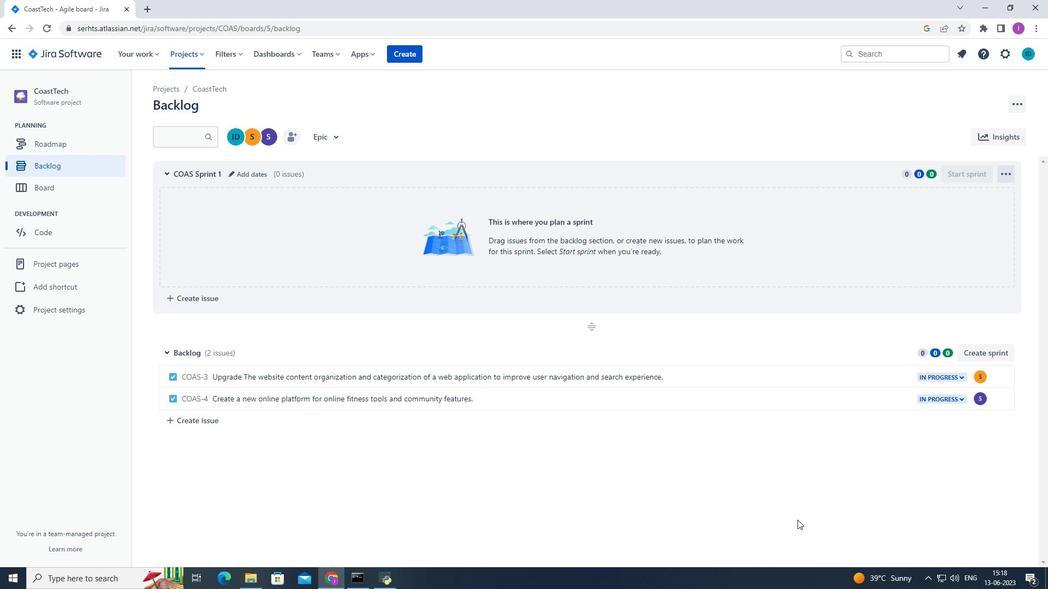 
